 Task: In the  document oldwomen.rtf Share this file with 'softage.6@softage.net' Check 'Vision History' View the  non- printing characters
Action: Mouse moved to (408, 358)
Screenshot: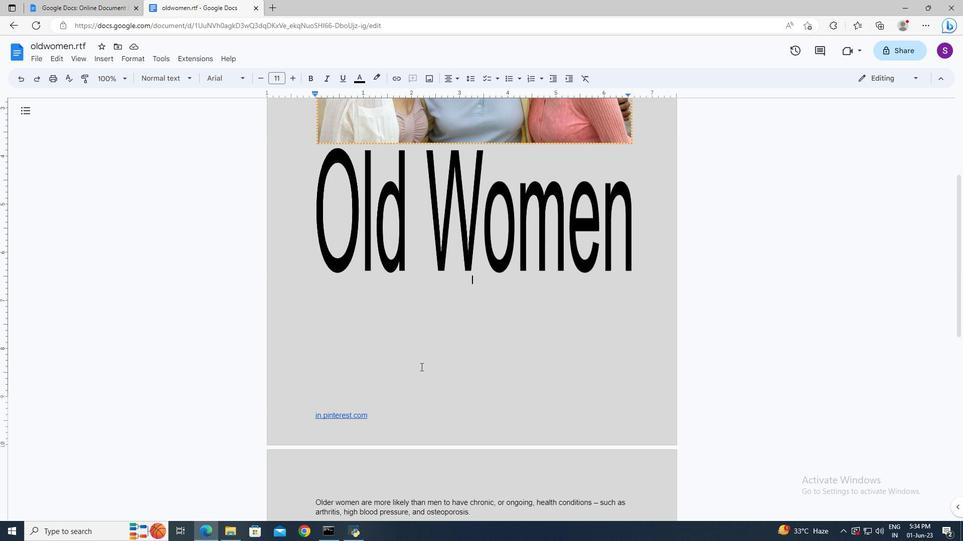 
Action: Mouse scrolled (408, 359) with delta (0, 0)
Screenshot: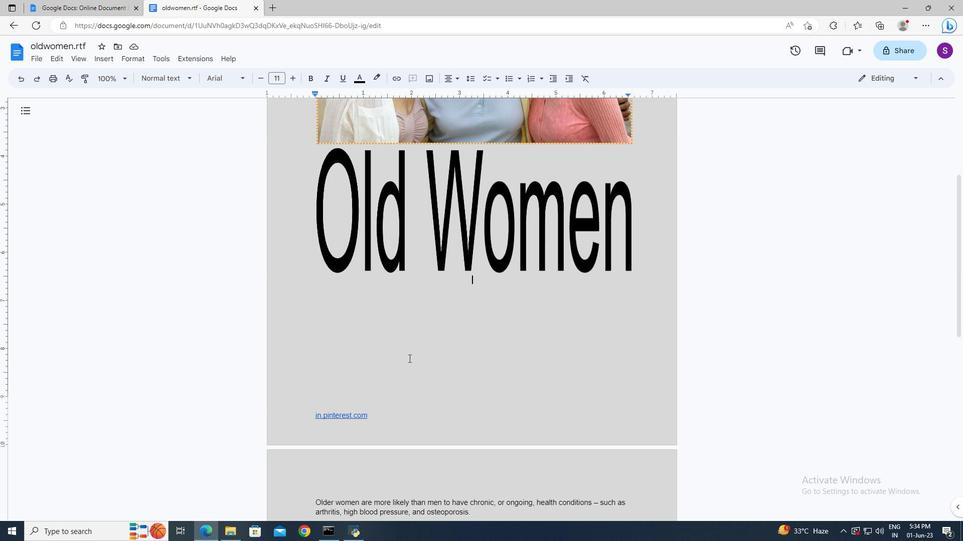 
Action: Mouse moved to (401, 348)
Screenshot: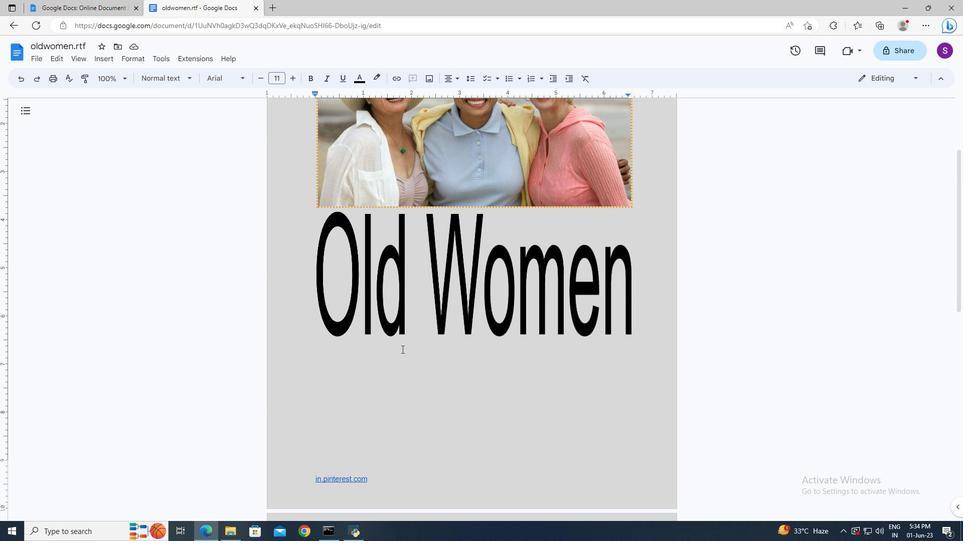 
Action: Mouse scrolled (401, 349) with delta (0, 0)
Screenshot: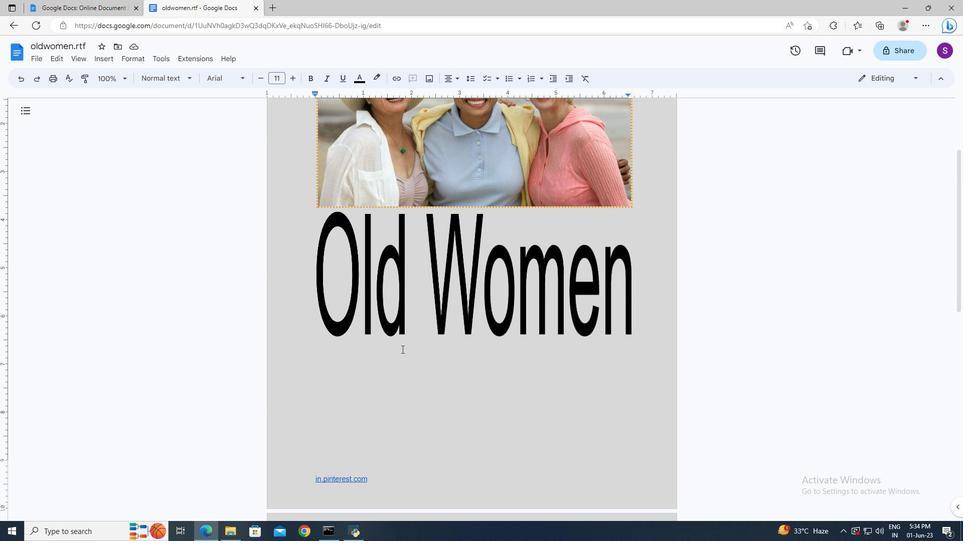 
Action: Mouse scrolled (401, 349) with delta (0, 0)
Screenshot: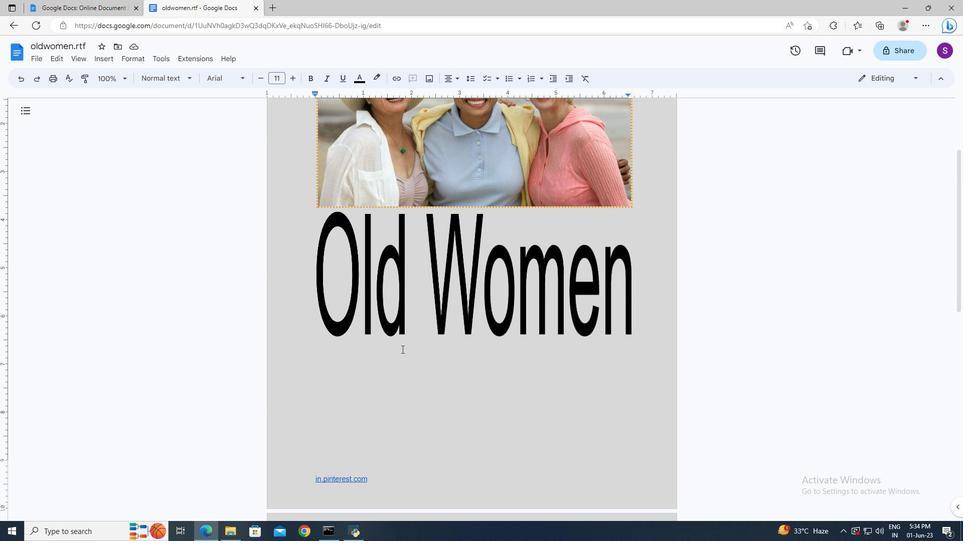 
Action: Mouse moved to (44, 57)
Screenshot: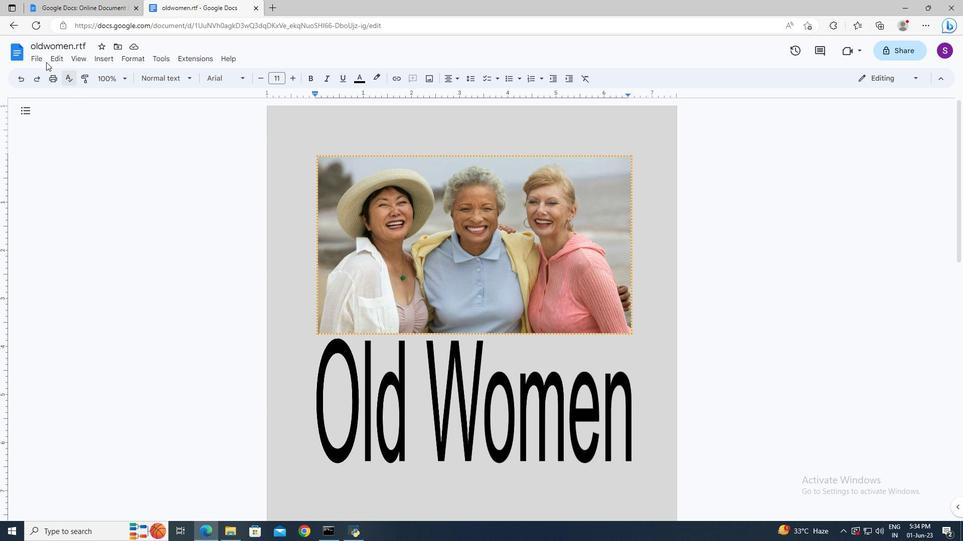 
Action: Mouse pressed left at (44, 57)
Screenshot: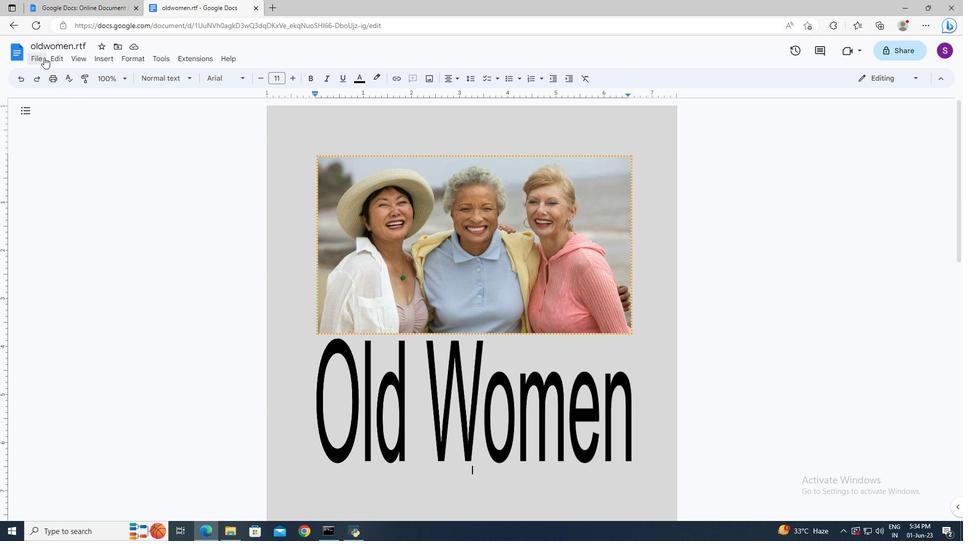 
Action: Mouse moved to (209, 130)
Screenshot: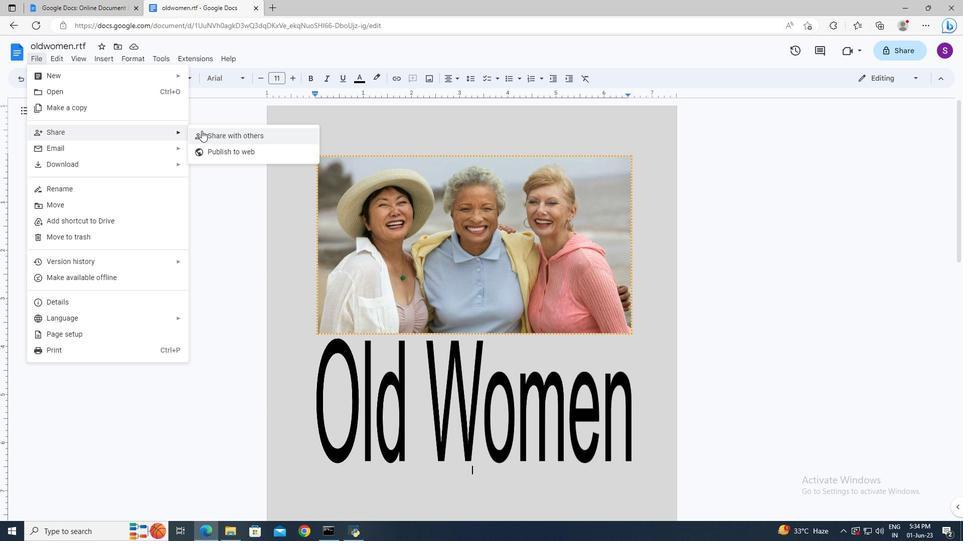 
Action: Mouse pressed left at (209, 130)
Screenshot: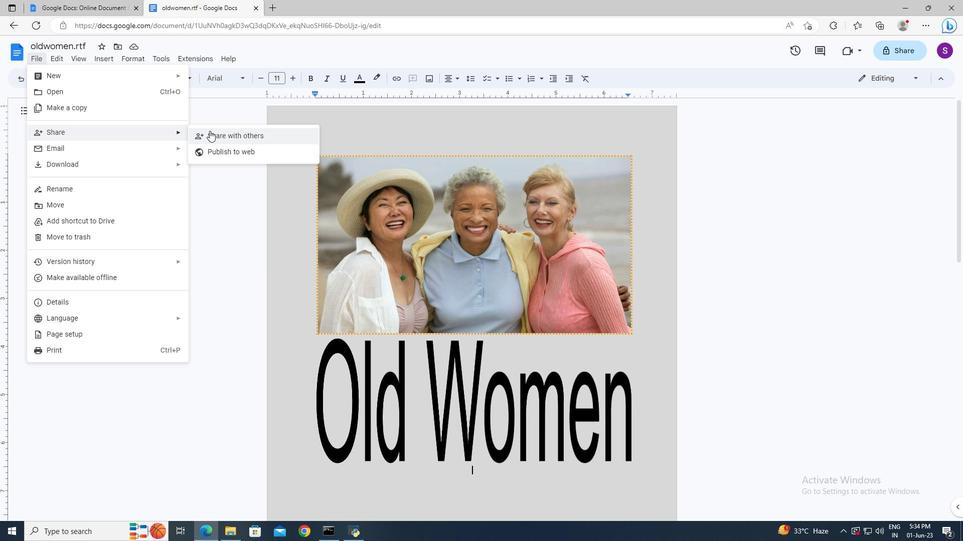 
Action: Mouse moved to (392, 222)
Screenshot: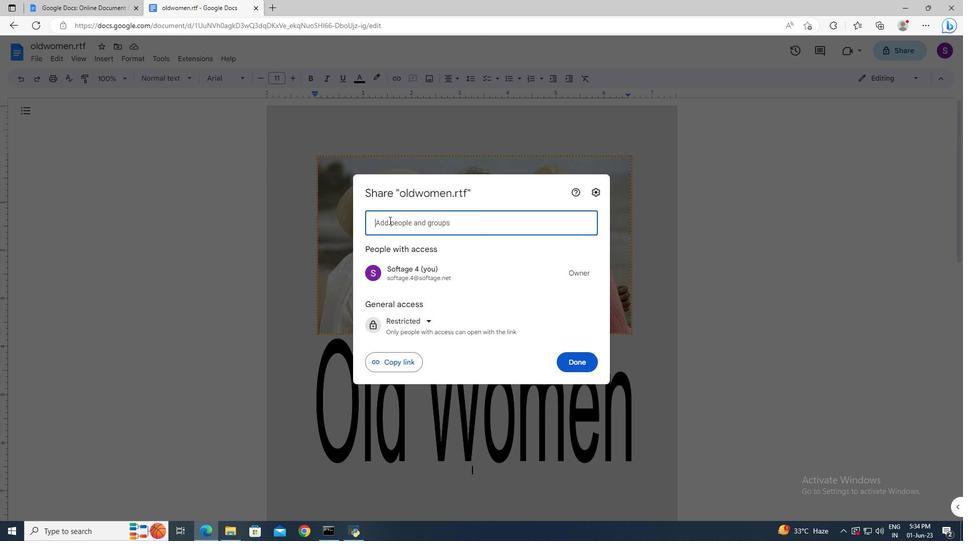 
Action: Mouse pressed left at (392, 222)
Screenshot: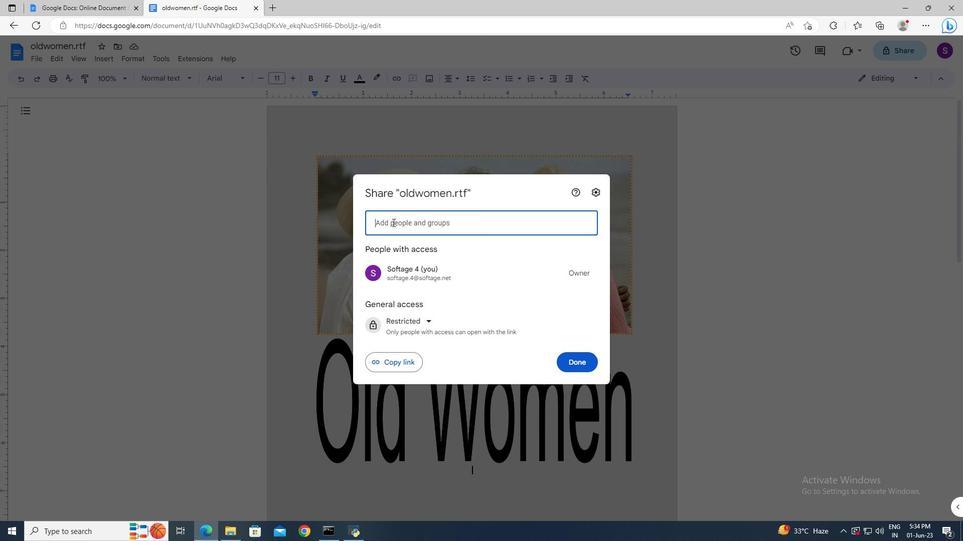 
Action: Key pressed softage.6<Key.shift>@softage.net<Key.enter>
Screenshot: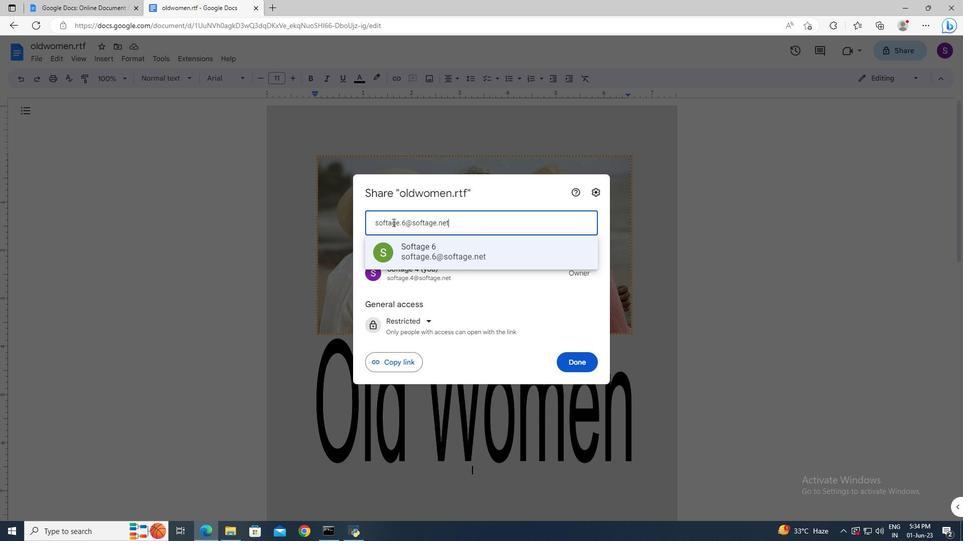 
Action: Mouse moved to (578, 355)
Screenshot: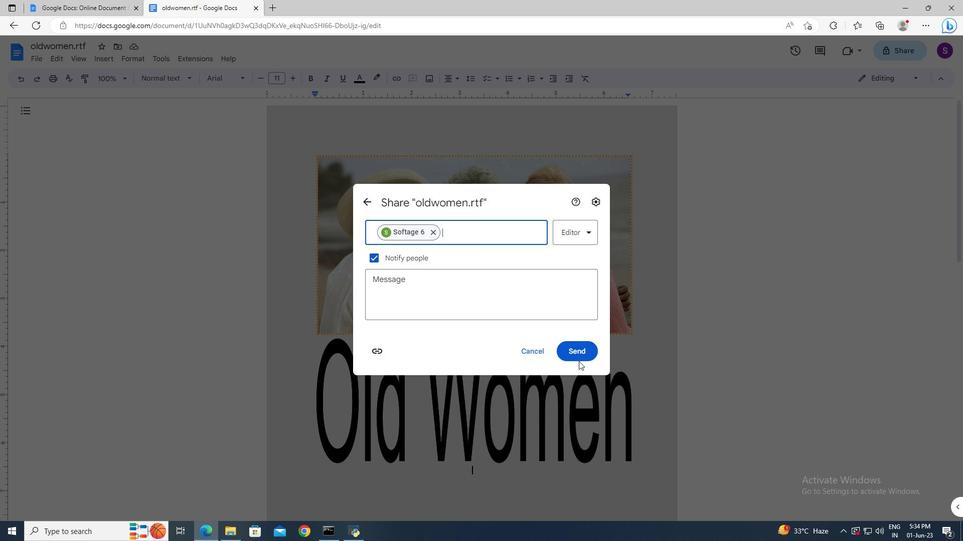
Action: Mouse pressed left at (578, 355)
Screenshot: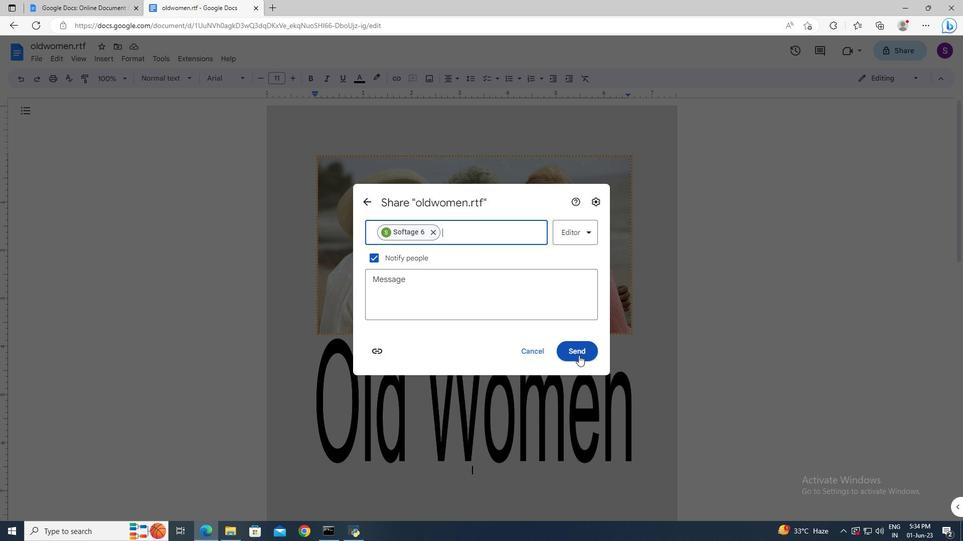 
Action: Mouse moved to (41, 60)
Screenshot: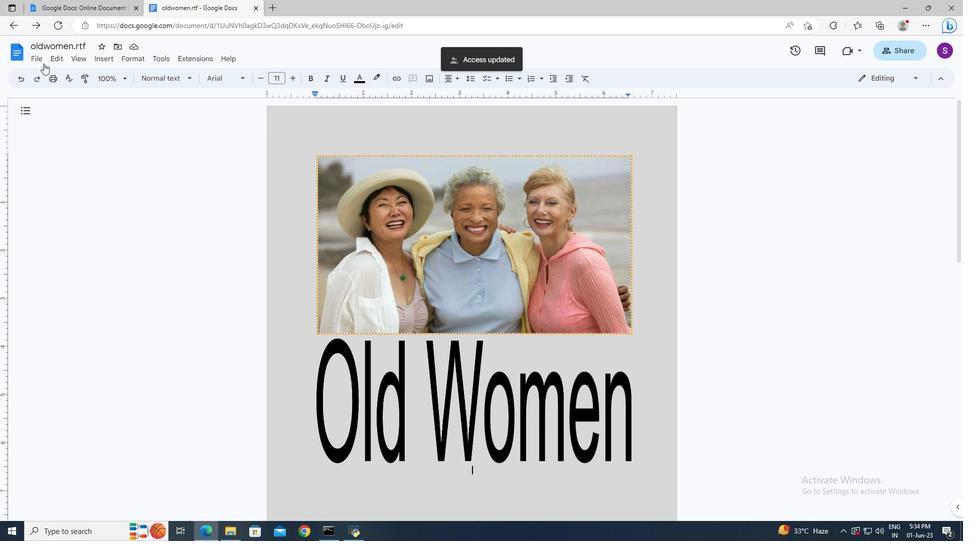 
Action: Mouse pressed left at (41, 60)
Screenshot: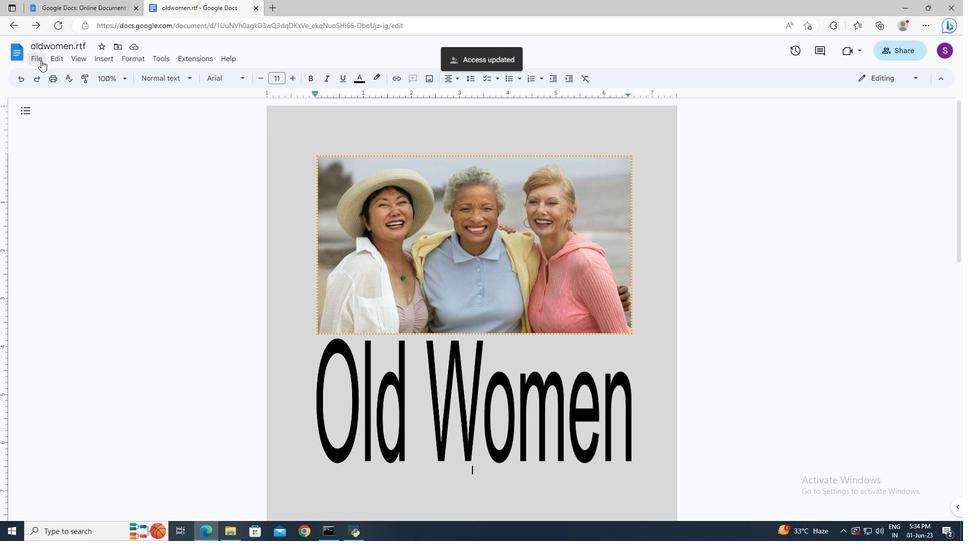 
Action: Mouse moved to (230, 278)
Screenshot: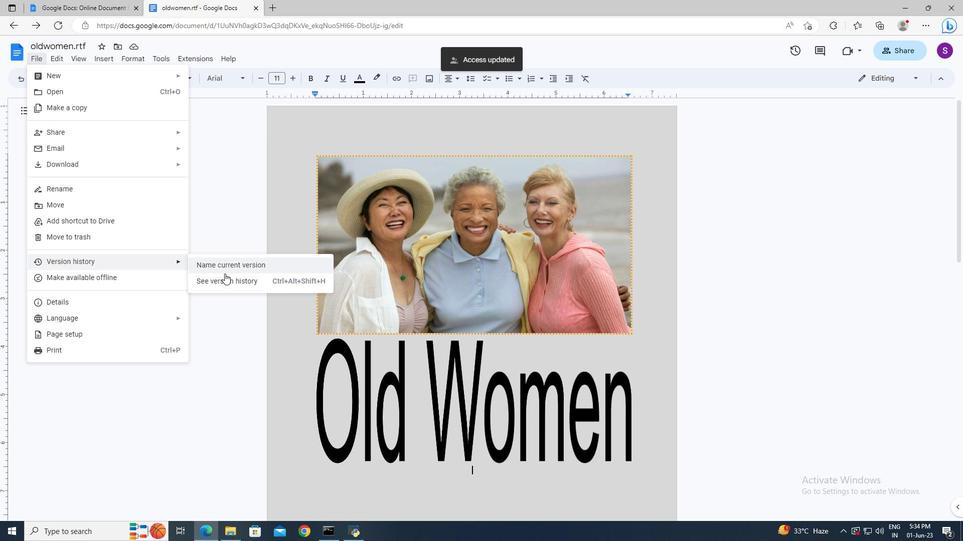
Action: Mouse pressed left at (230, 278)
Screenshot: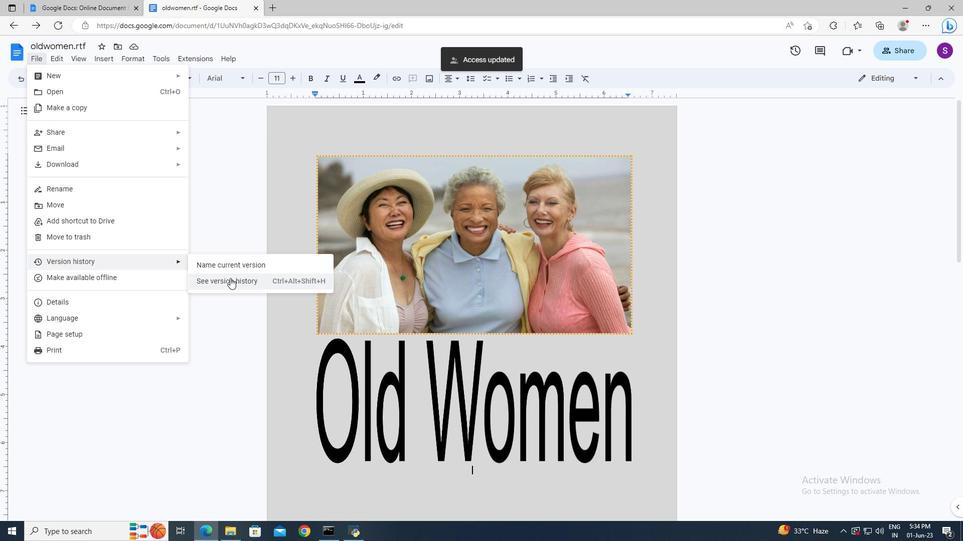 
Action: Mouse moved to (16, 54)
Screenshot: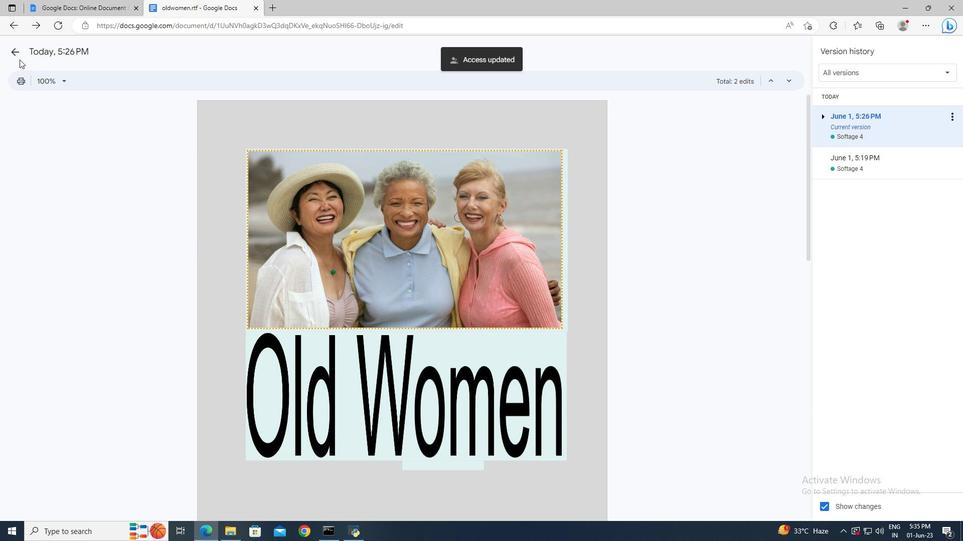 
Action: Mouse pressed left at (16, 54)
Screenshot: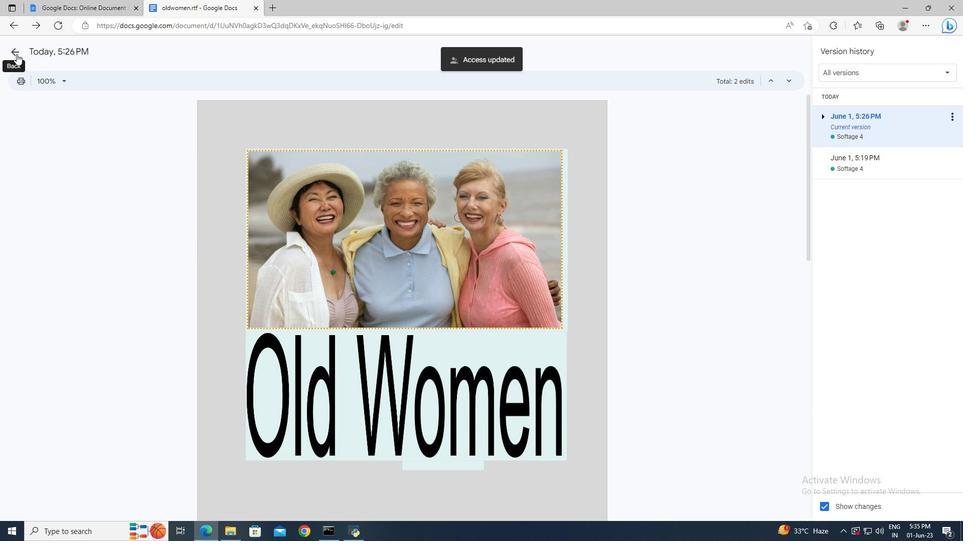 
Action: Mouse moved to (78, 61)
Screenshot: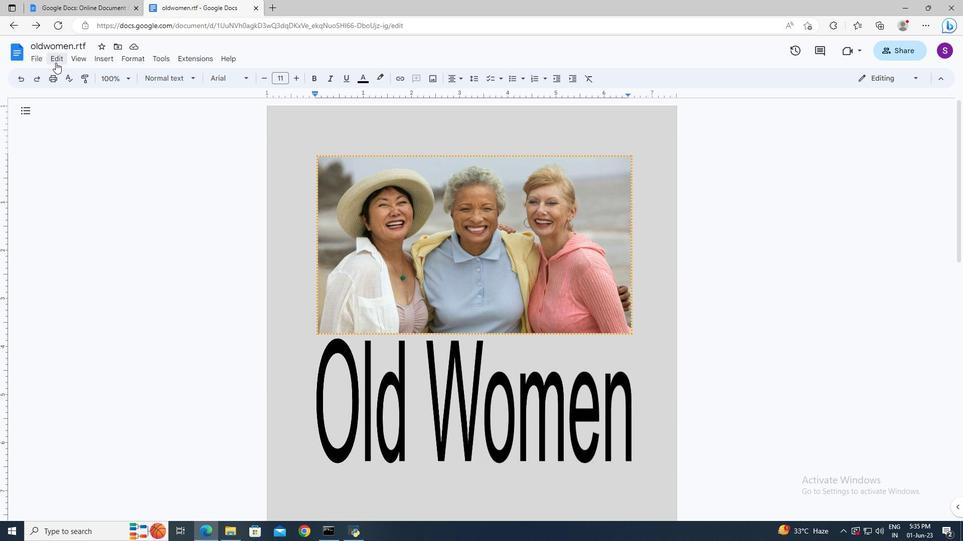 
Action: Mouse pressed left at (78, 61)
Screenshot: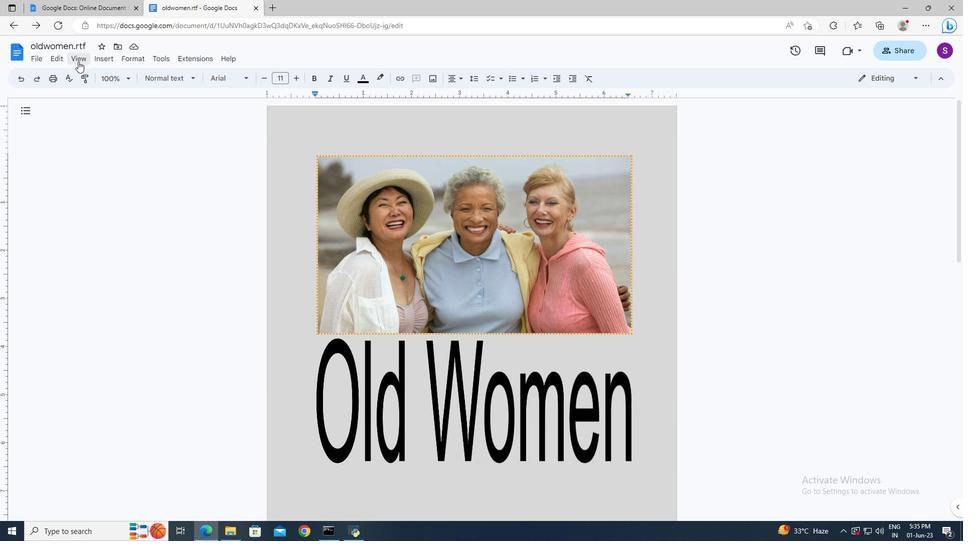 
Action: Mouse moved to (106, 164)
Screenshot: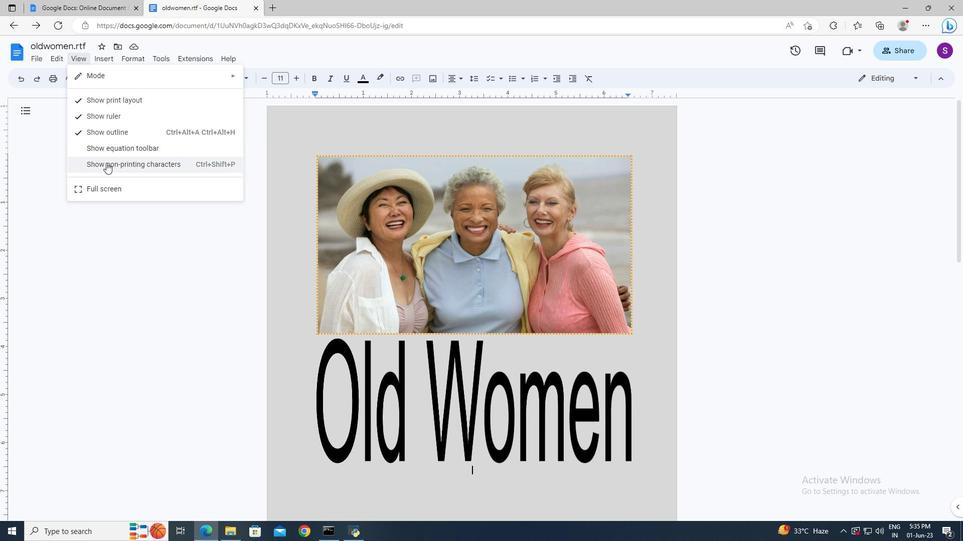 
Action: Mouse pressed left at (106, 164)
Screenshot: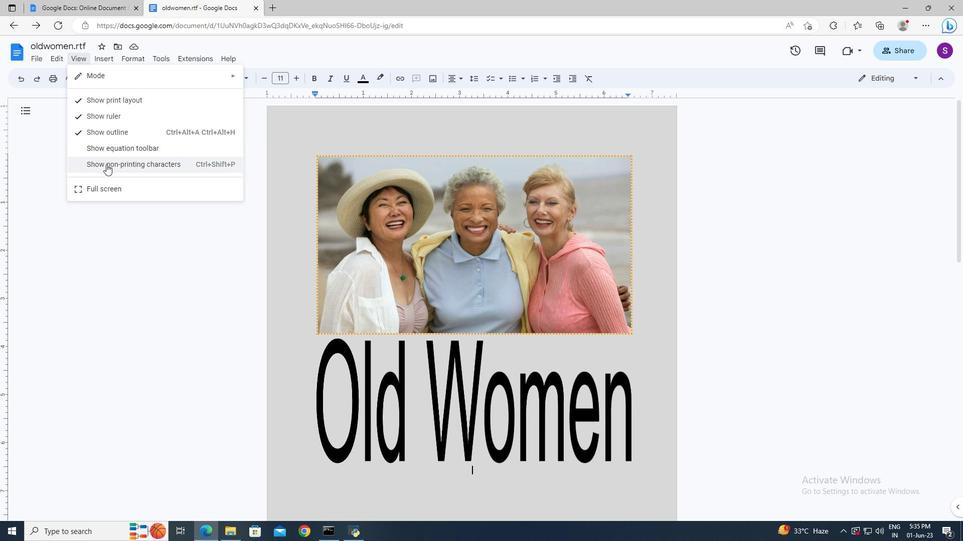 
